 Task: Add slide link https://www.slidesai.io/.
Action: Mouse moved to (691, 184)
Screenshot: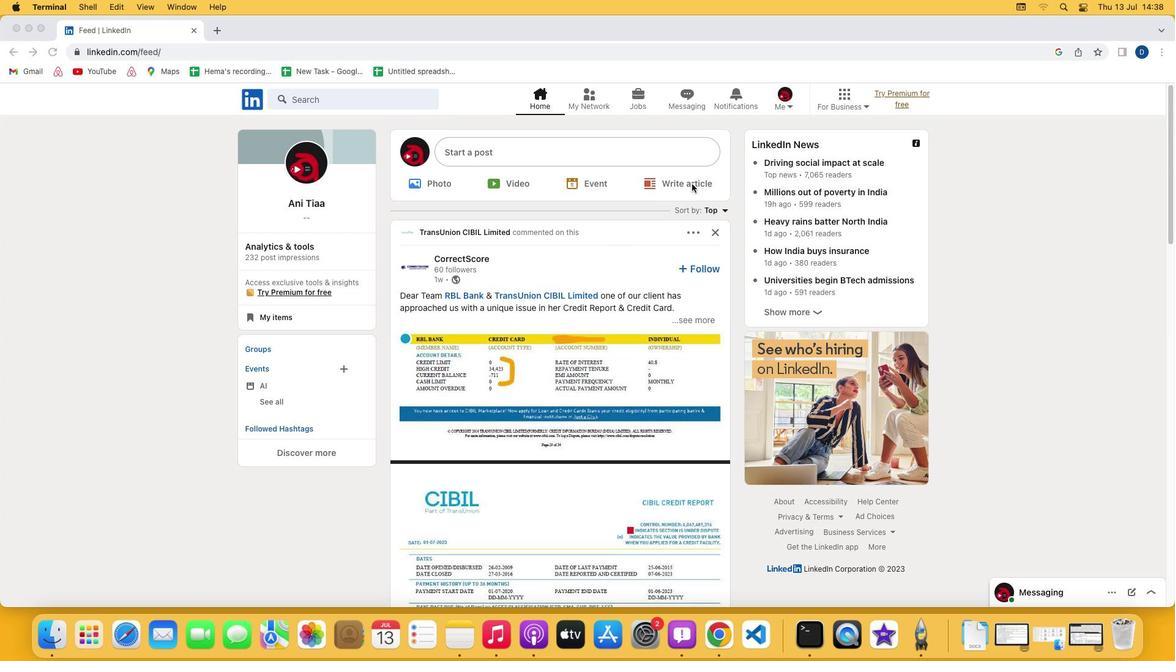 
Action: Mouse pressed left at (691, 184)
Screenshot: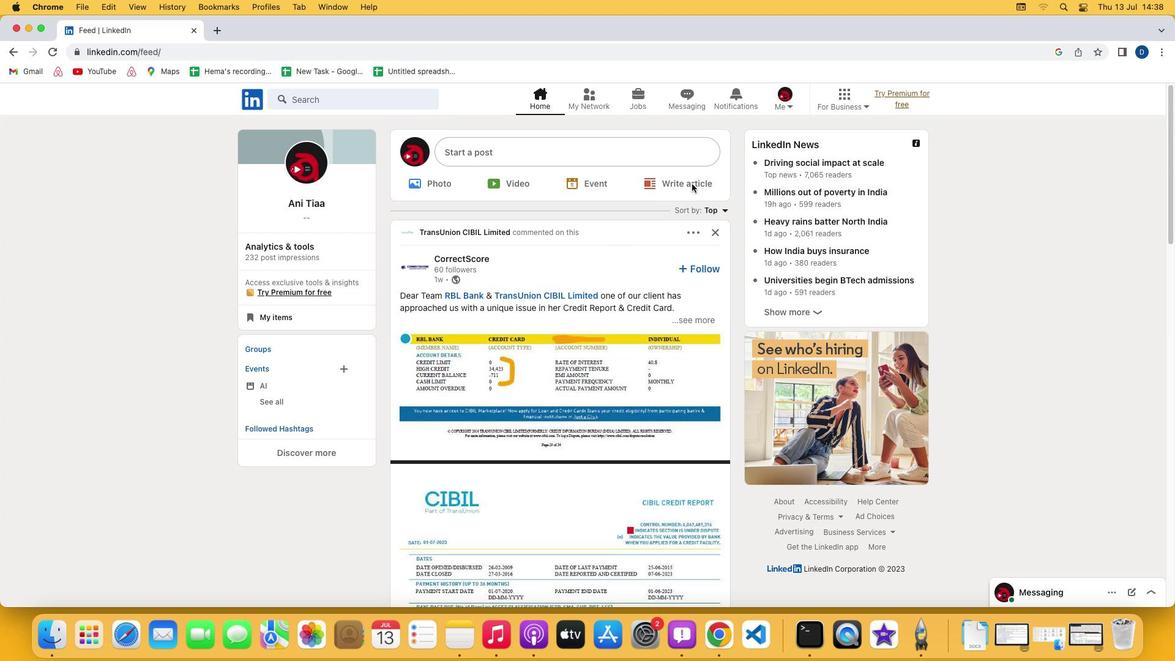 
Action: Mouse pressed left at (691, 184)
Screenshot: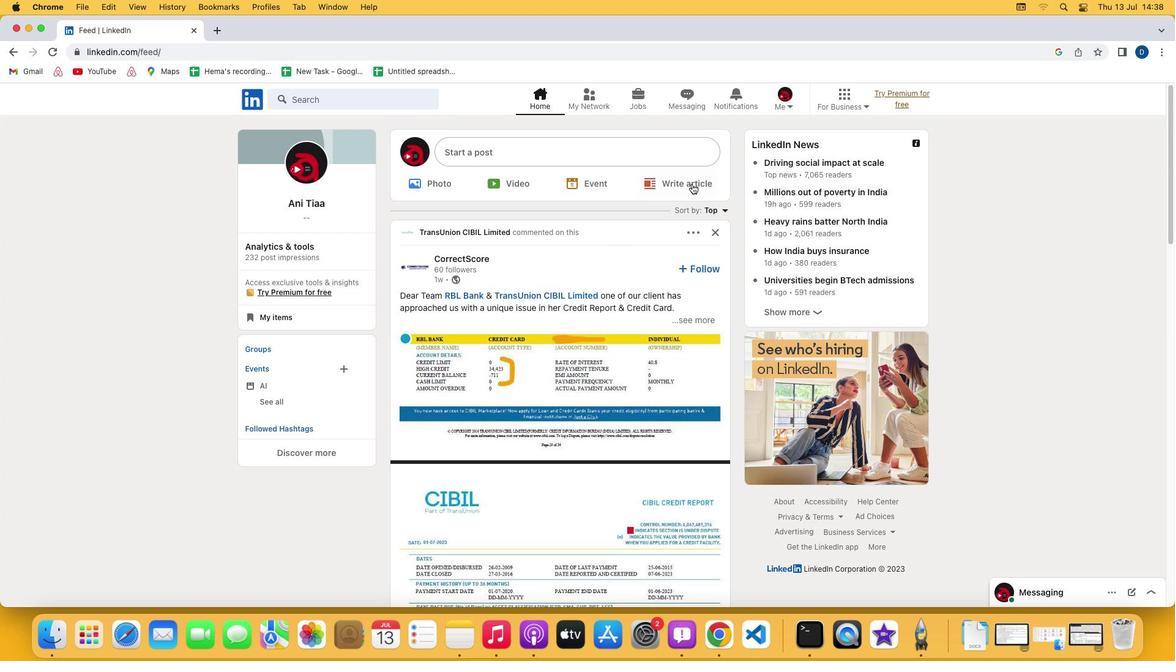 
Action: Mouse moved to (342, 387)
Screenshot: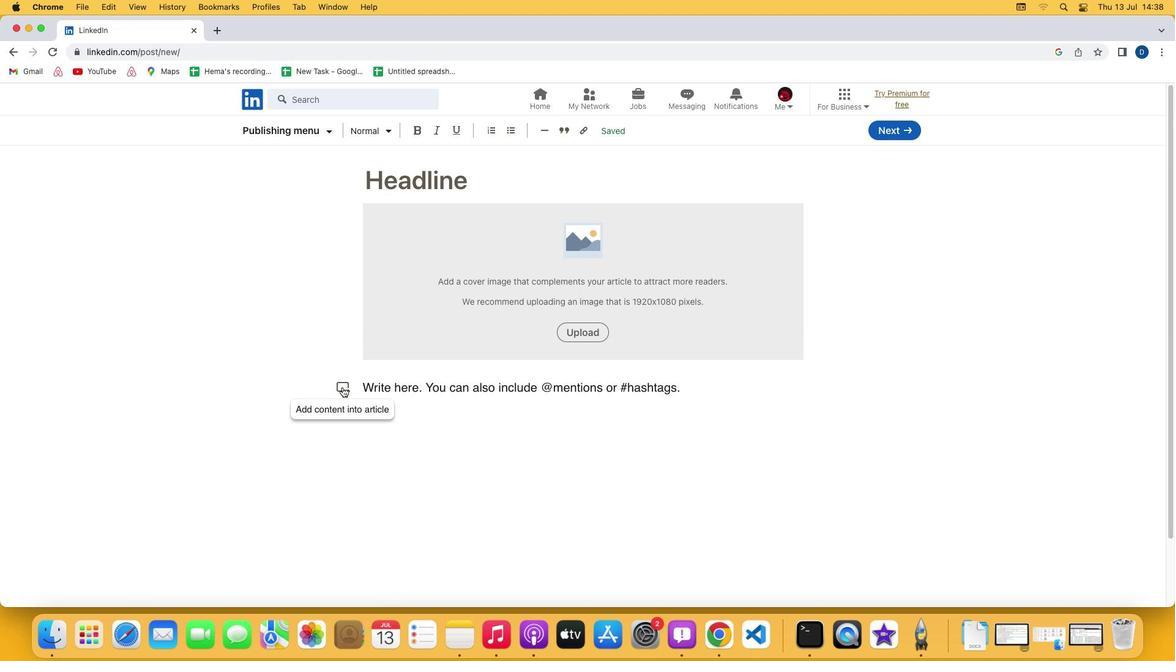
Action: Mouse pressed left at (342, 387)
Screenshot: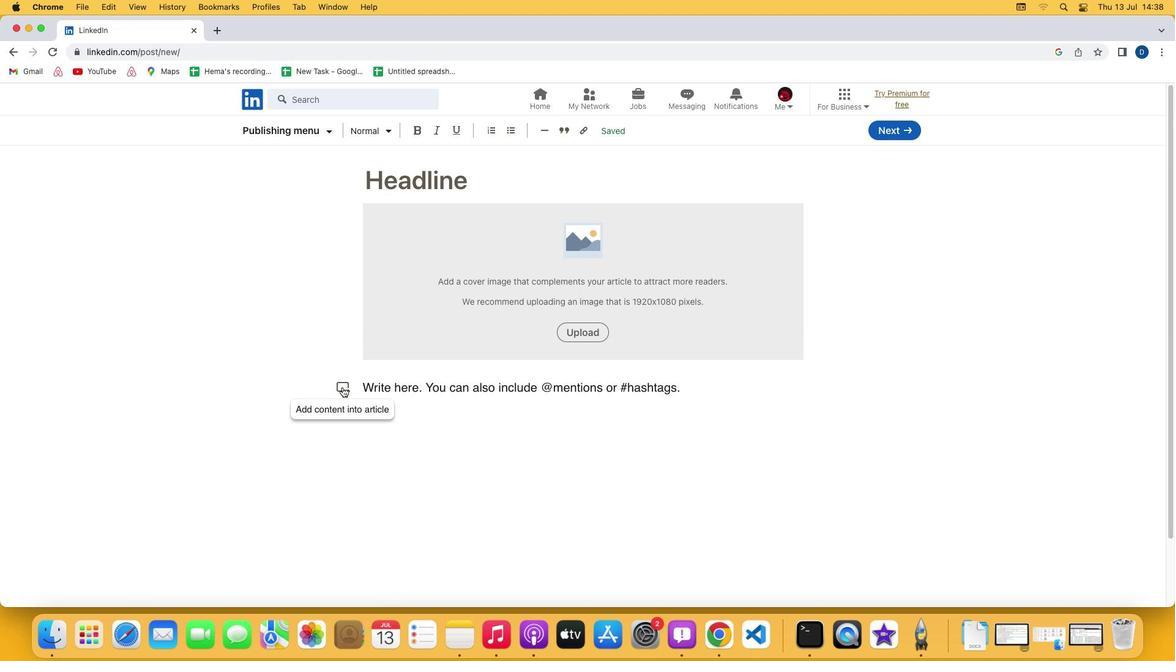 
Action: Mouse moved to (576, 394)
Screenshot: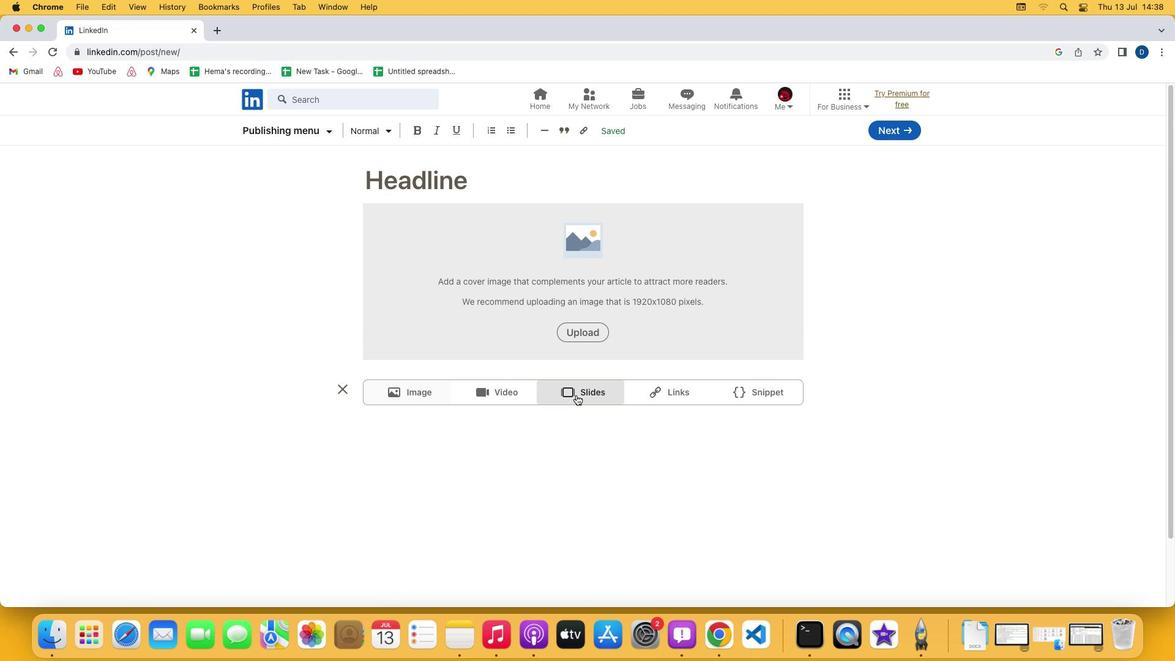 
Action: Mouse pressed left at (576, 394)
Screenshot: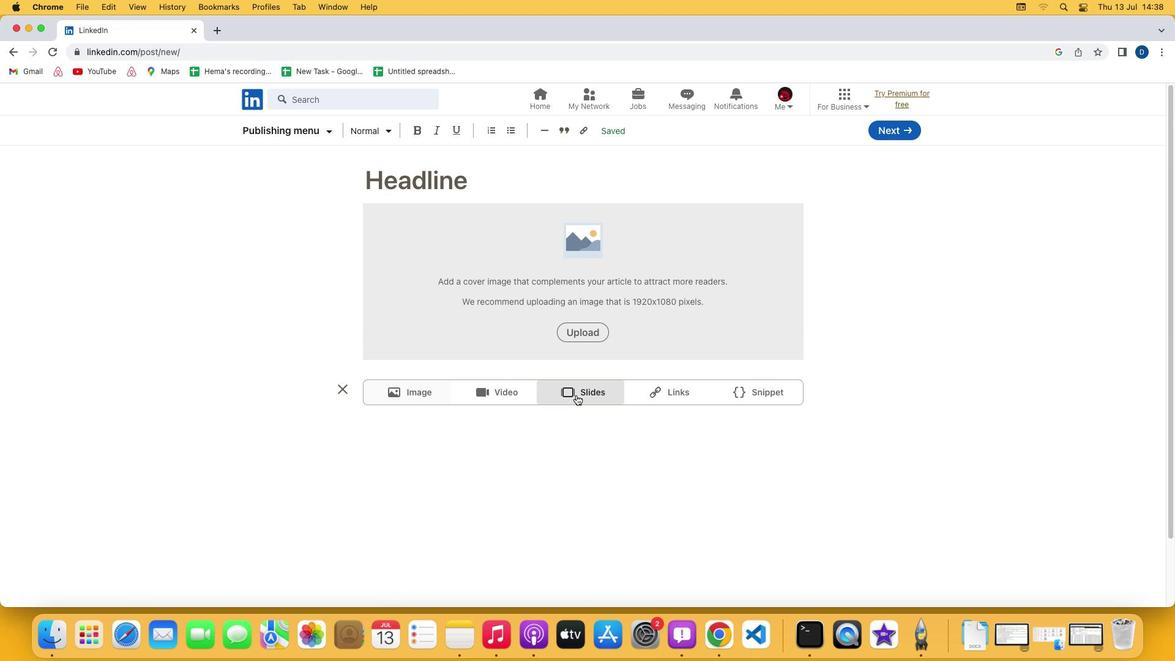 
Action: Mouse moved to (591, 448)
Screenshot: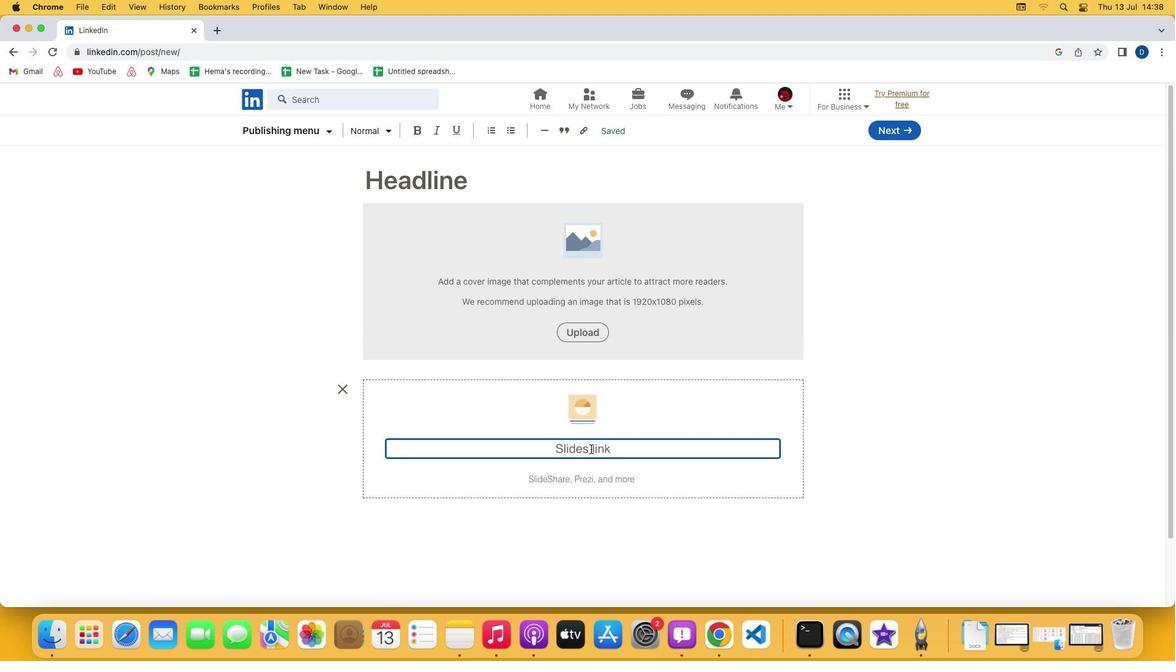
Action: Mouse pressed left at (591, 448)
Screenshot: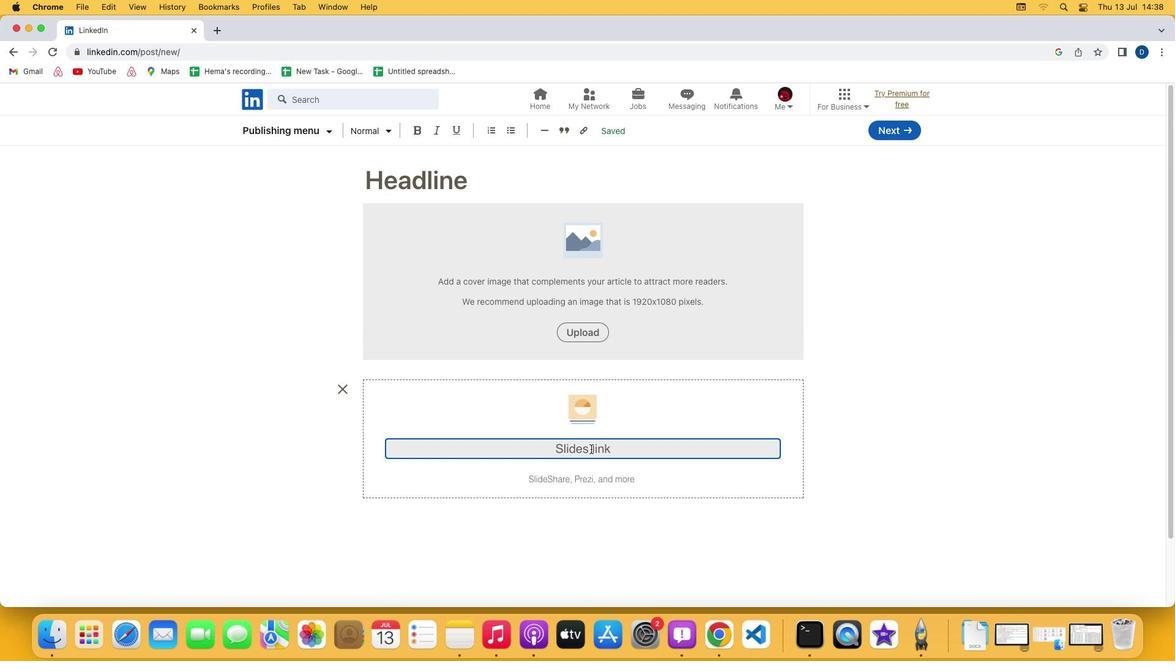
Action: Key pressed Key.cmd'v'
Screenshot: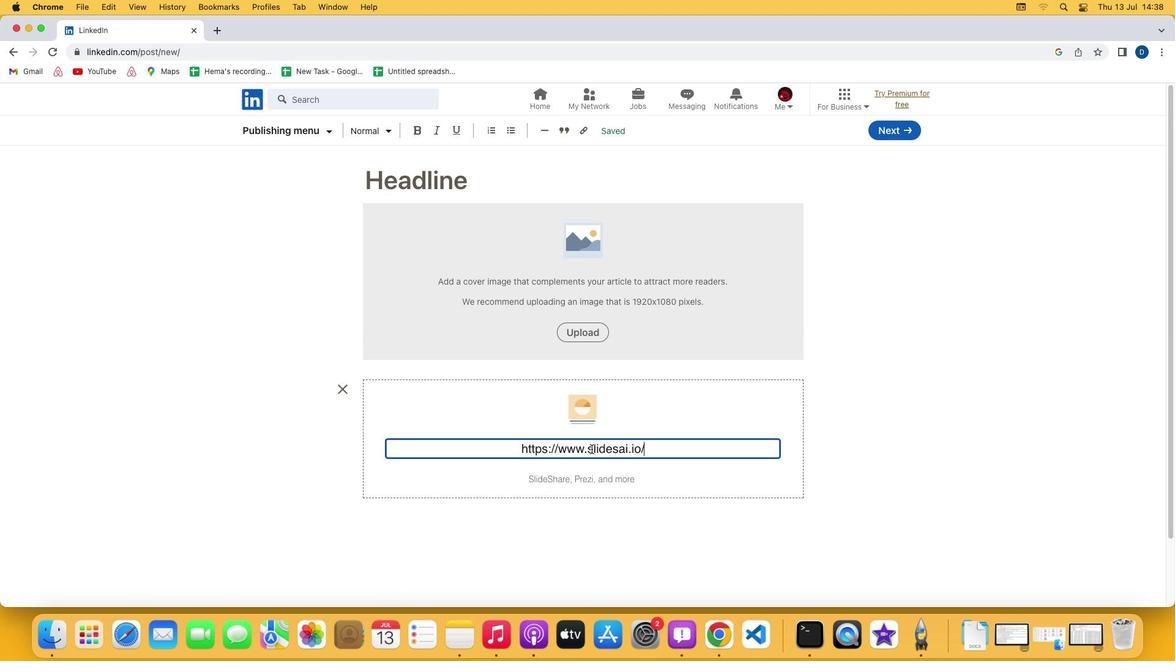 
Action: Mouse moved to (600, 446)
Screenshot: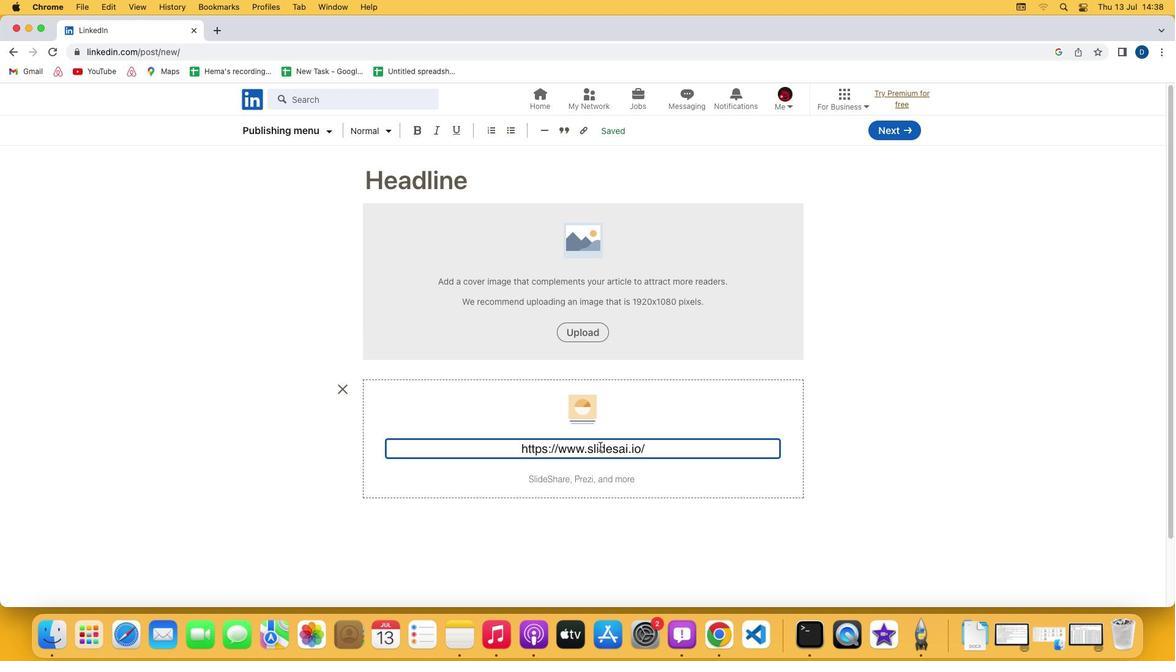 
